 Task: Add a condition where "Type Is not" incident" in unsolved tickets in your groups.
Action: Mouse moved to (139, 307)
Screenshot: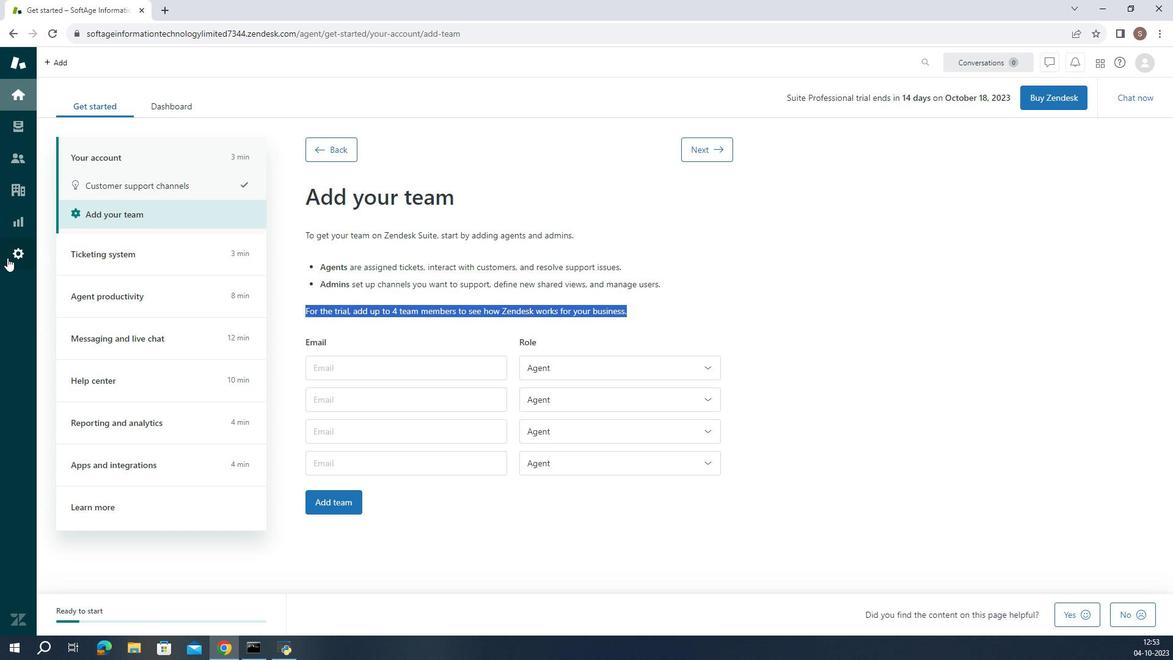 
Action: Mouse pressed left at (139, 307)
Screenshot: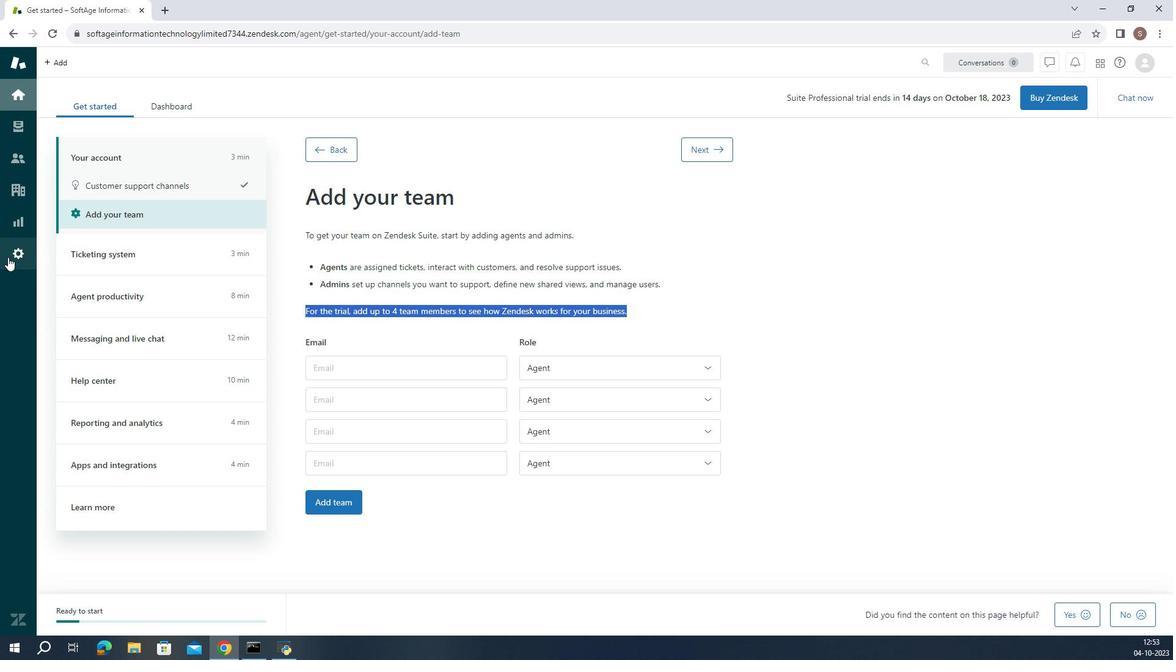 
Action: Mouse moved to (436, 523)
Screenshot: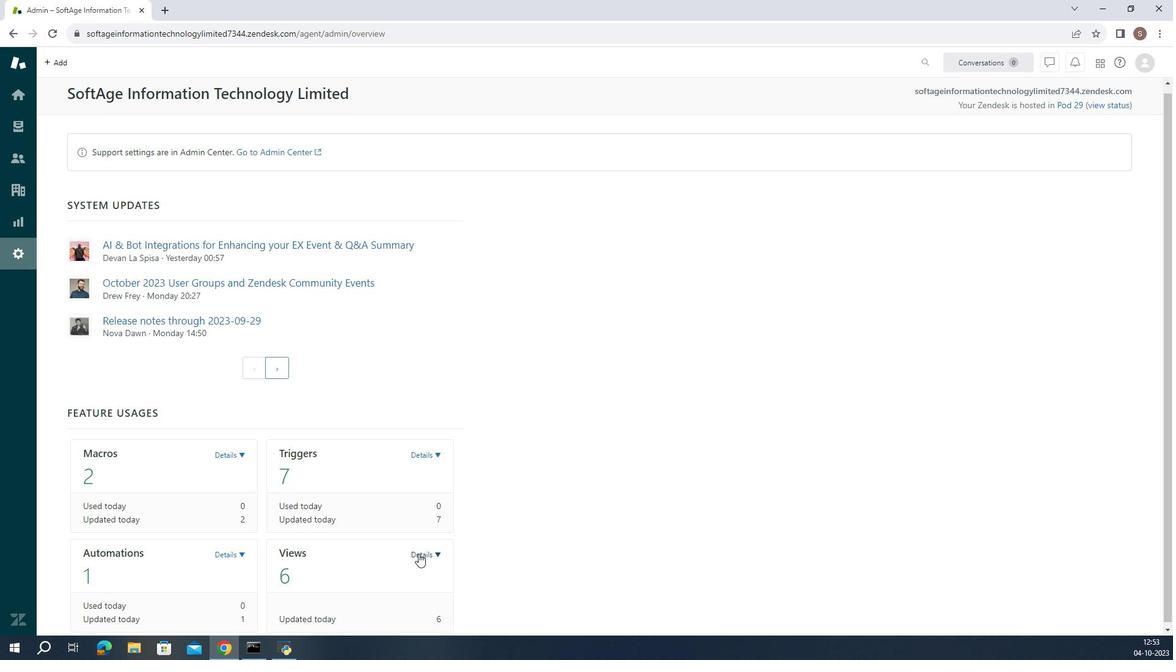 
Action: Mouse scrolled (436, 523) with delta (0, 0)
Screenshot: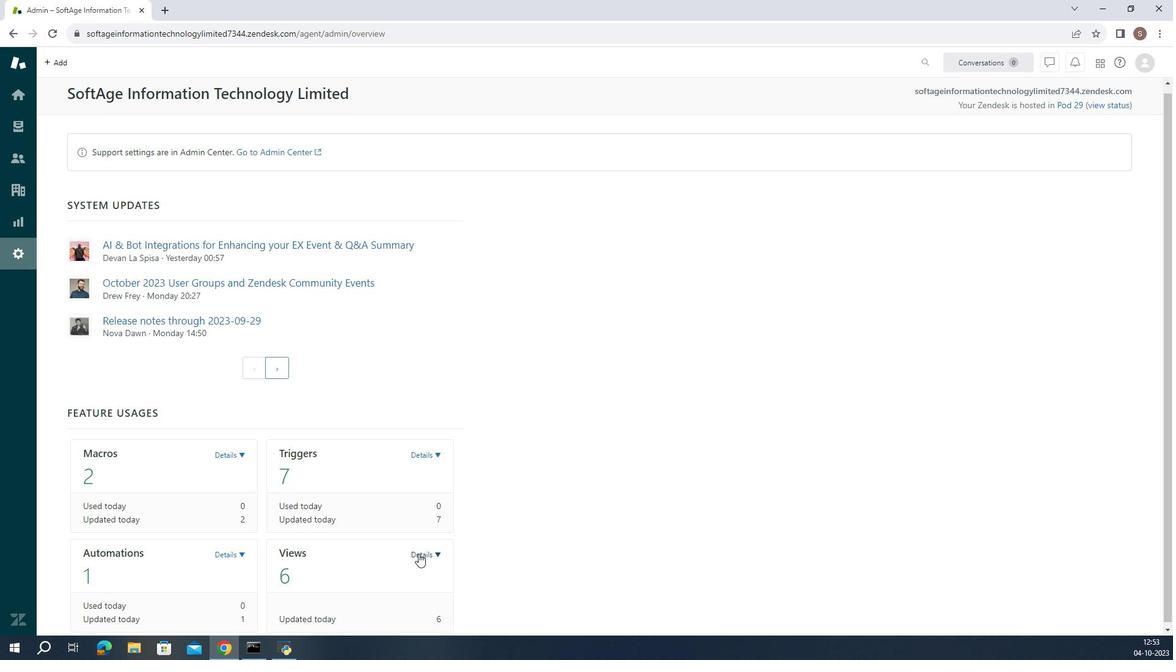 
Action: Mouse moved to (434, 526)
Screenshot: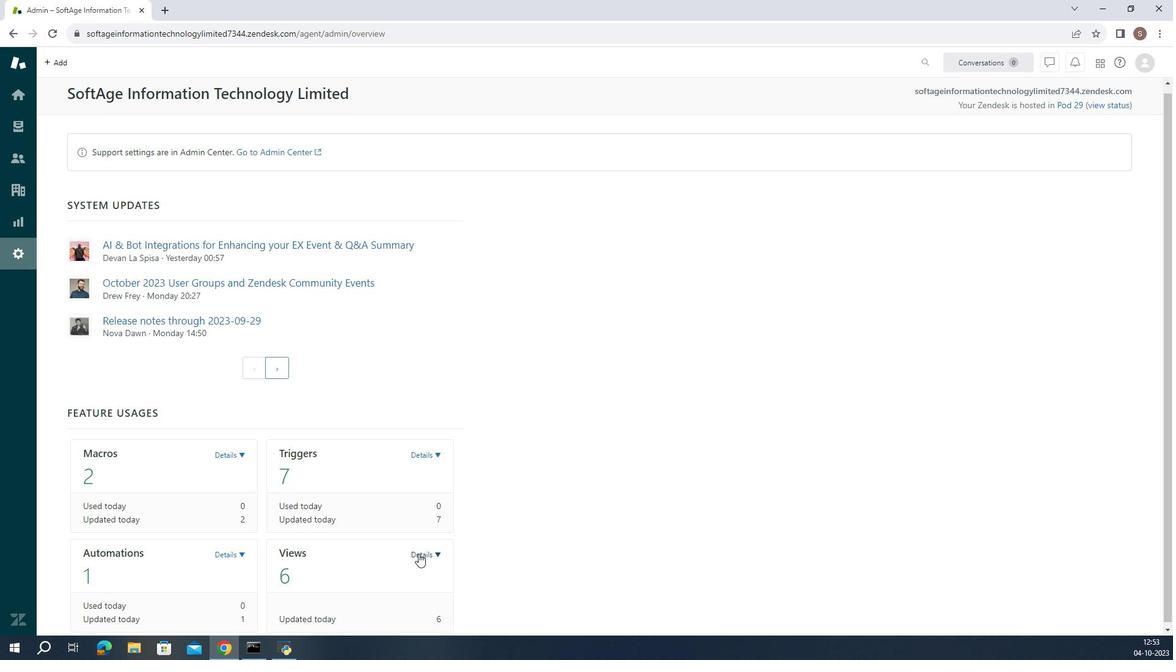 
Action: Mouse scrolled (434, 526) with delta (0, 0)
Screenshot: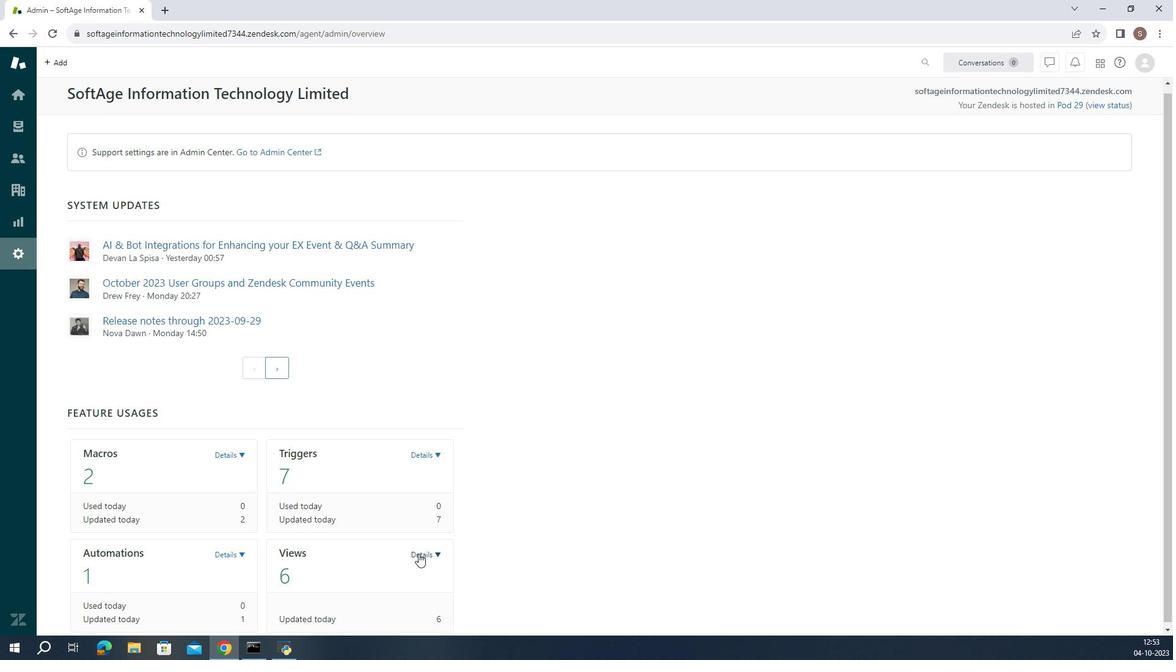
Action: Mouse moved to (430, 529)
Screenshot: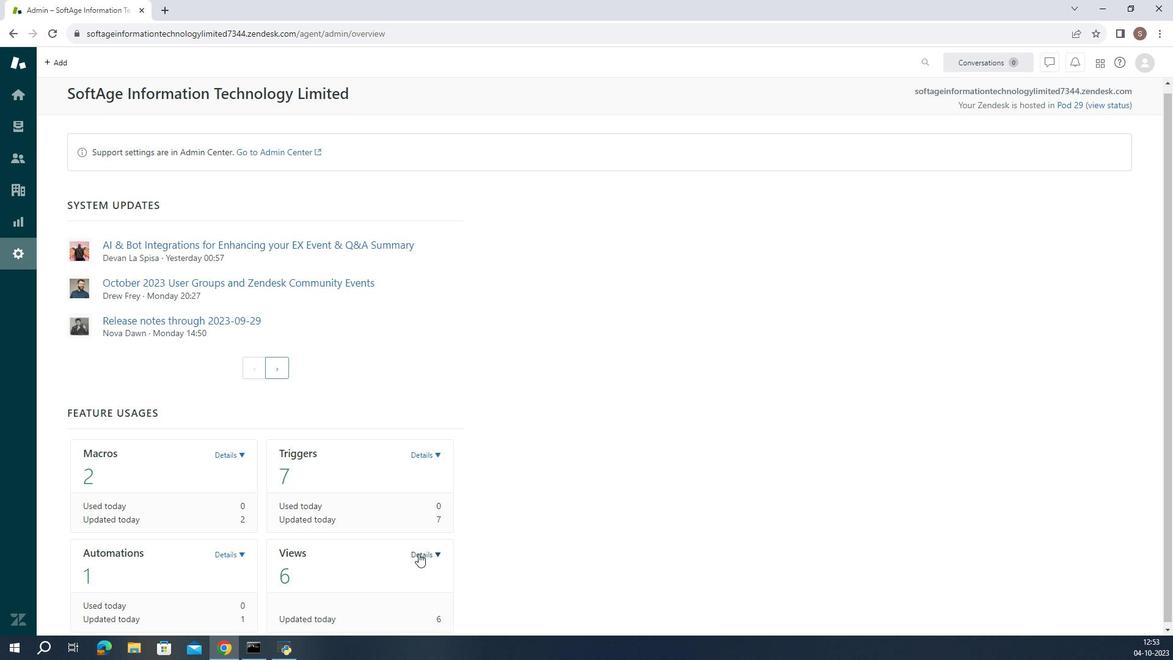 
Action: Mouse scrolled (430, 528) with delta (0, 0)
Screenshot: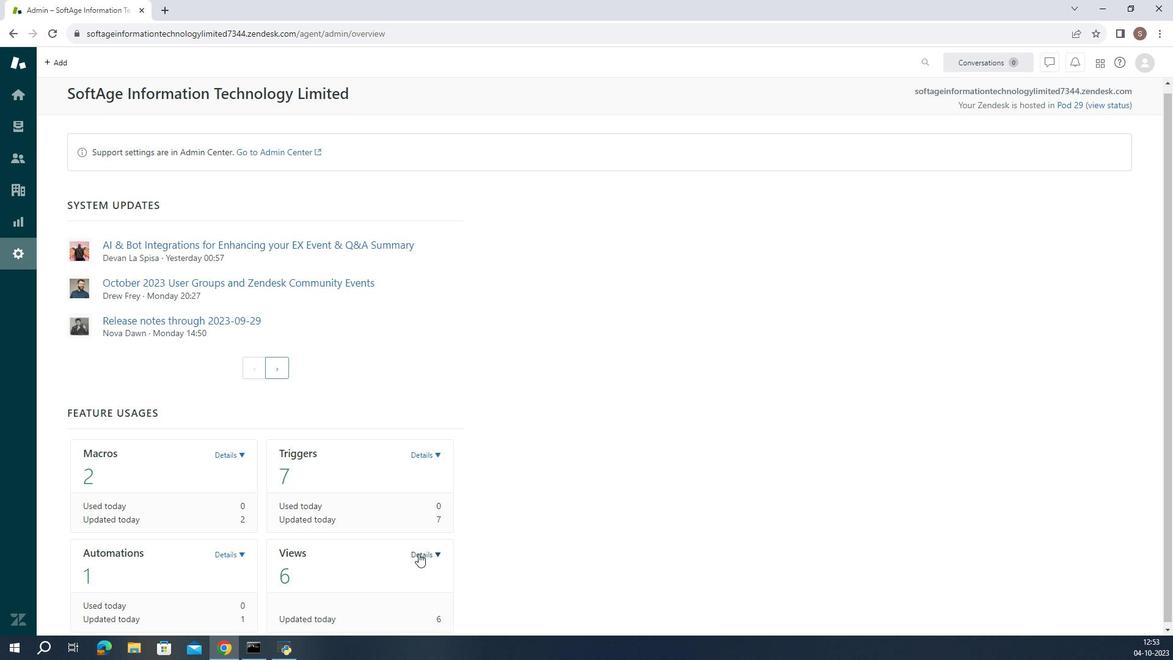 
Action: Mouse moved to (429, 531)
Screenshot: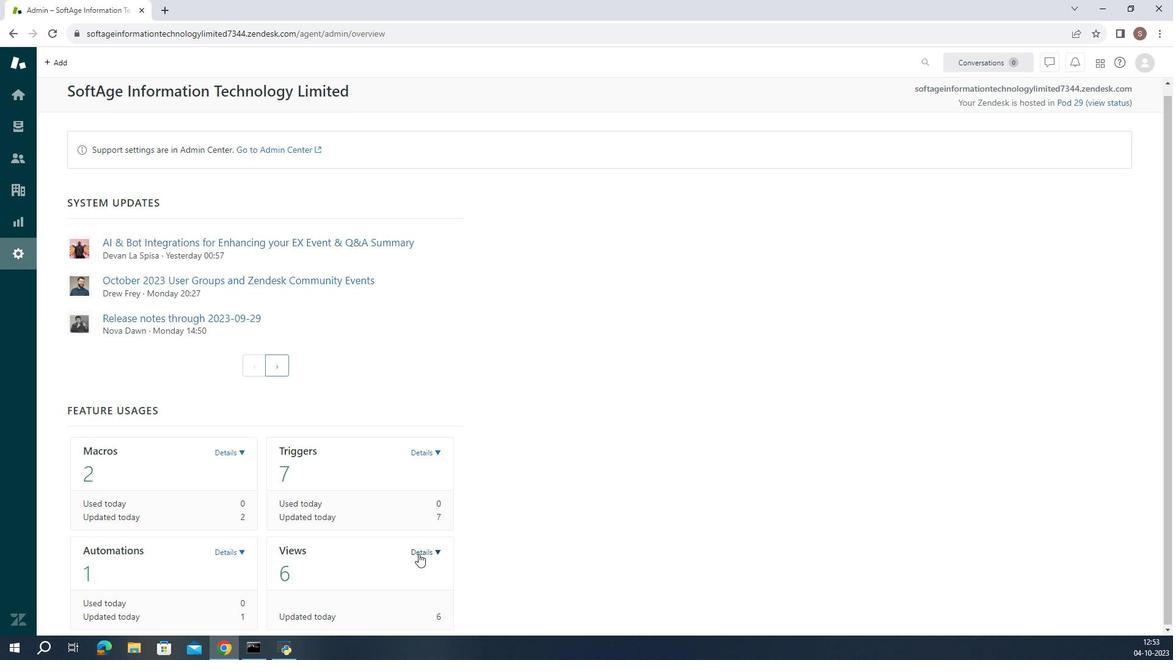 
Action: Mouse pressed left at (429, 531)
Screenshot: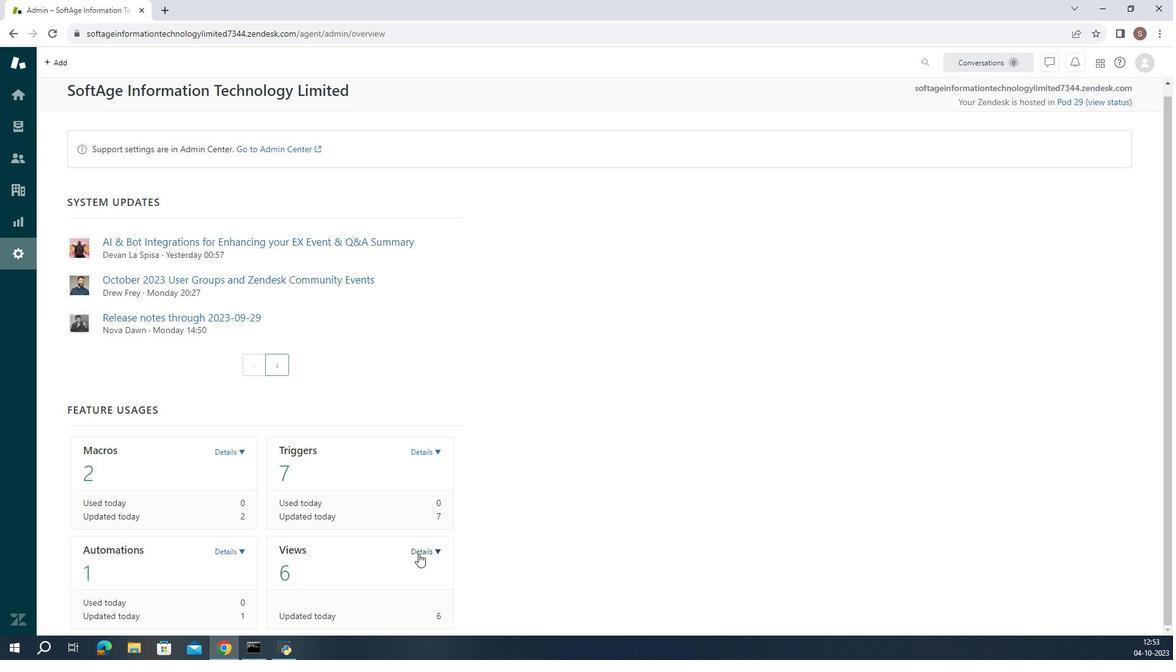 
Action: Mouse moved to (428, 542)
Screenshot: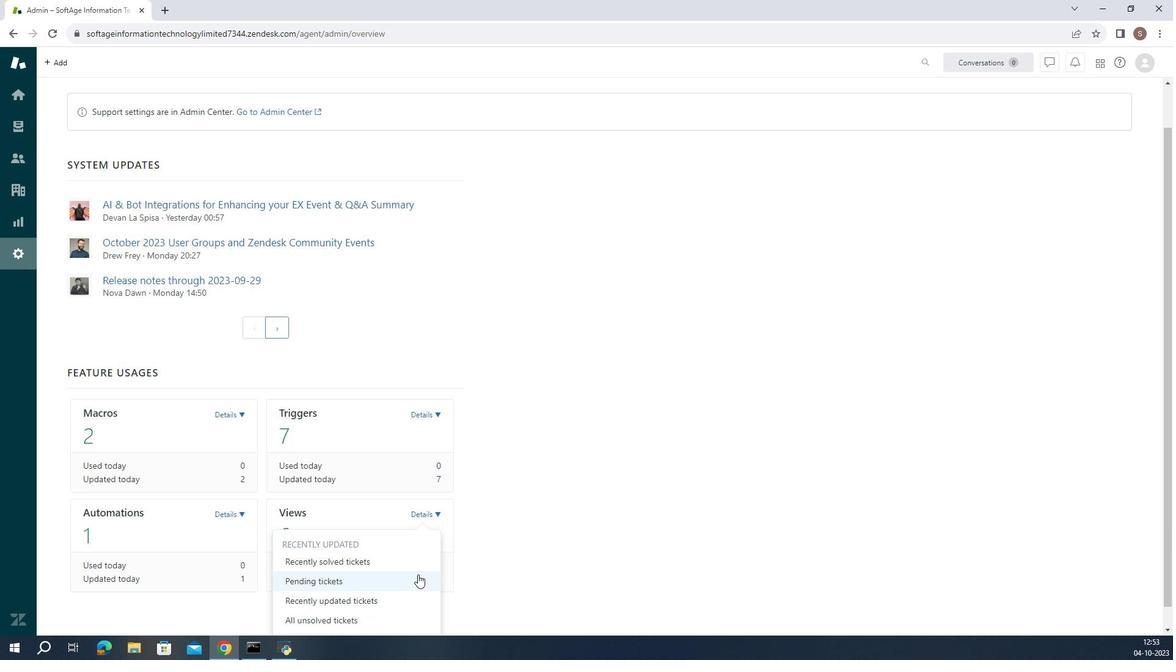 
Action: Mouse scrolled (428, 541) with delta (0, 0)
Screenshot: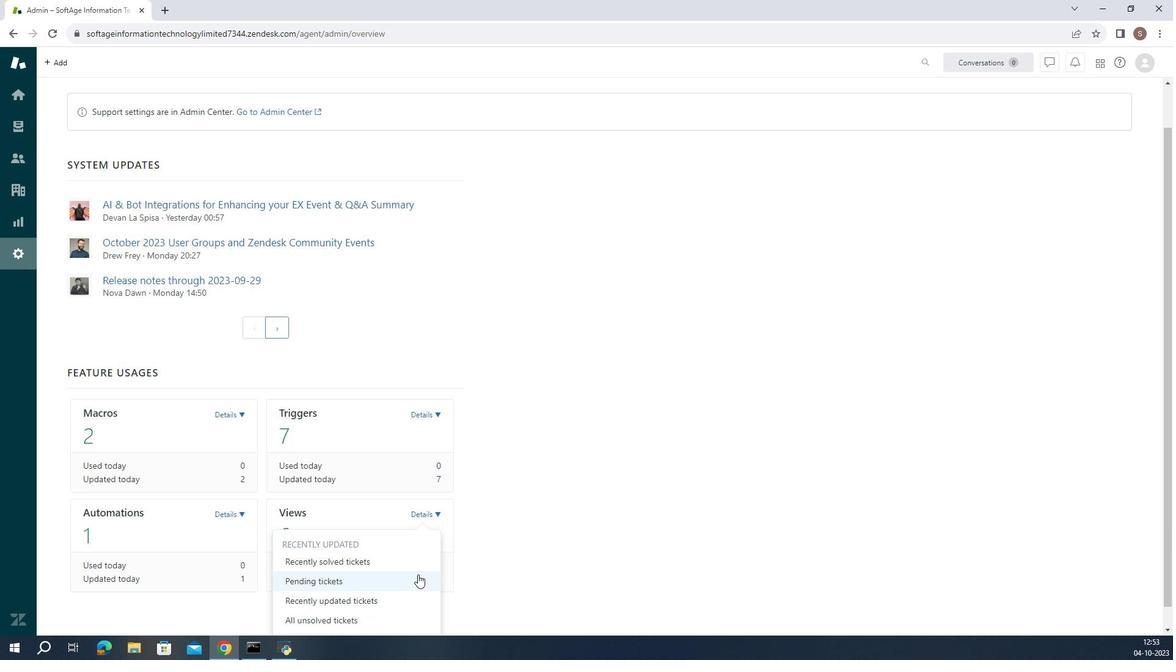 
Action: Mouse moved to (428, 543)
Screenshot: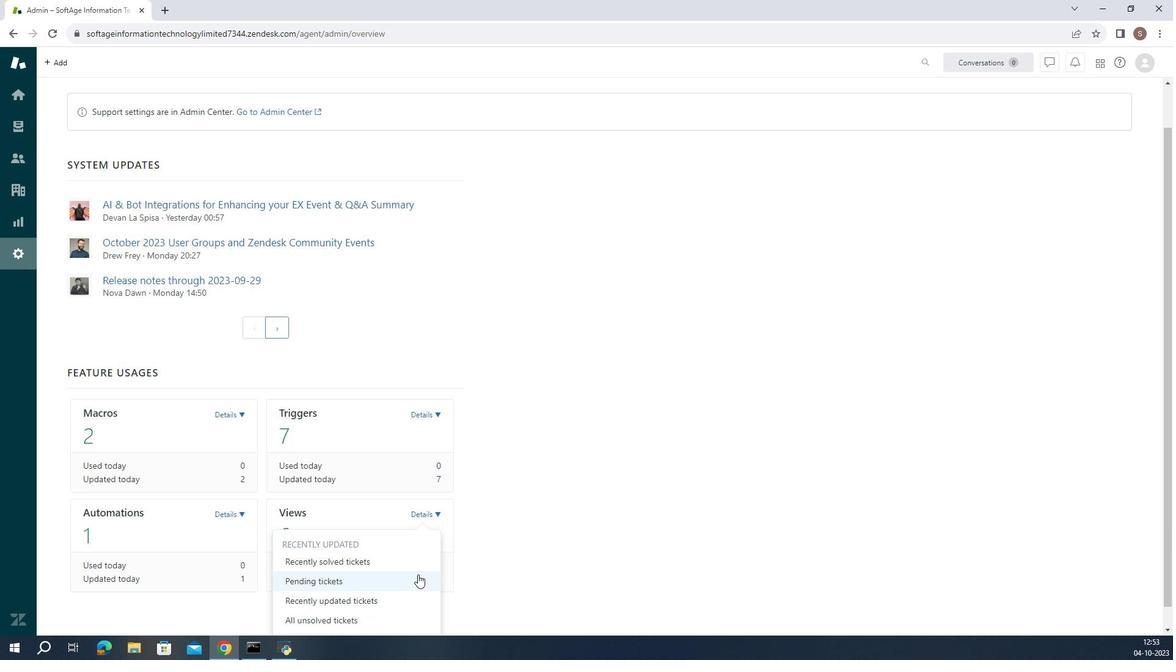 
Action: Mouse scrolled (428, 543) with delta (0, 0)
Screenshot: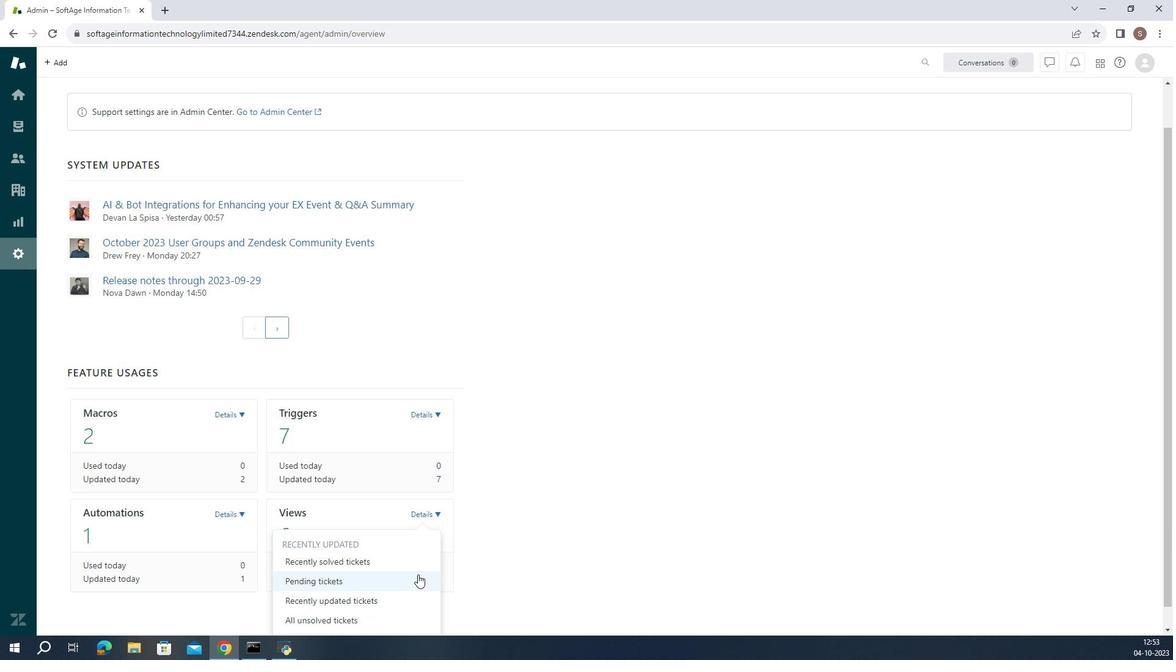
Action: Mouse moved to (428, 545)
Screenshot: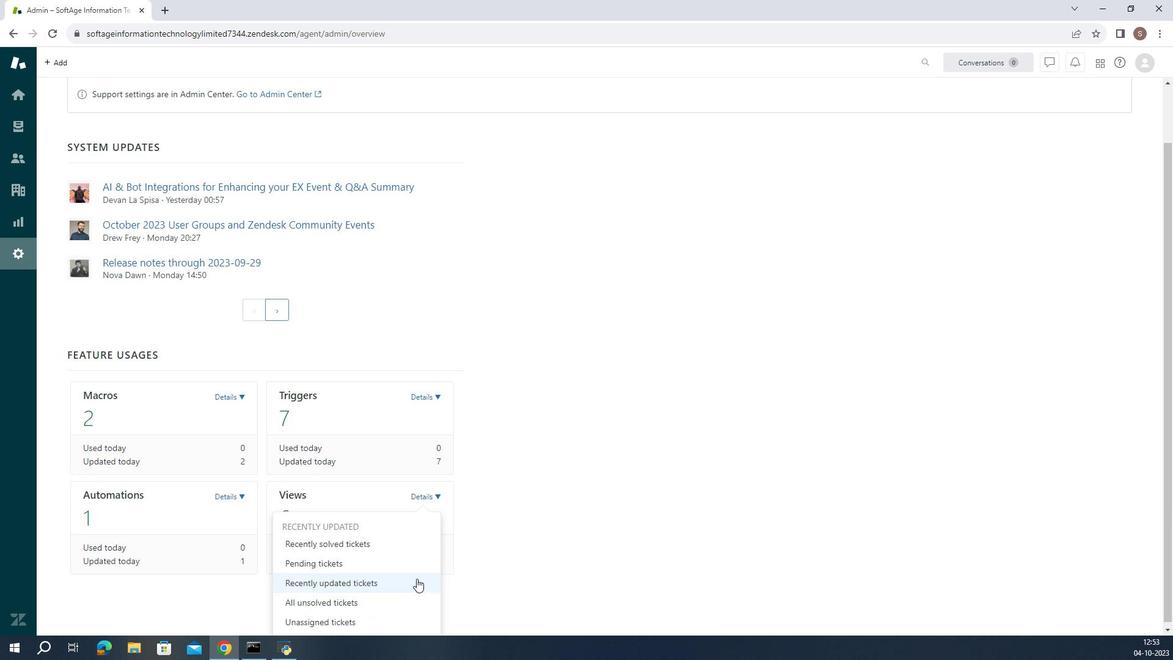
Action: Mouse scrolled (428, 544) with delta (0, 0)
Screenshot: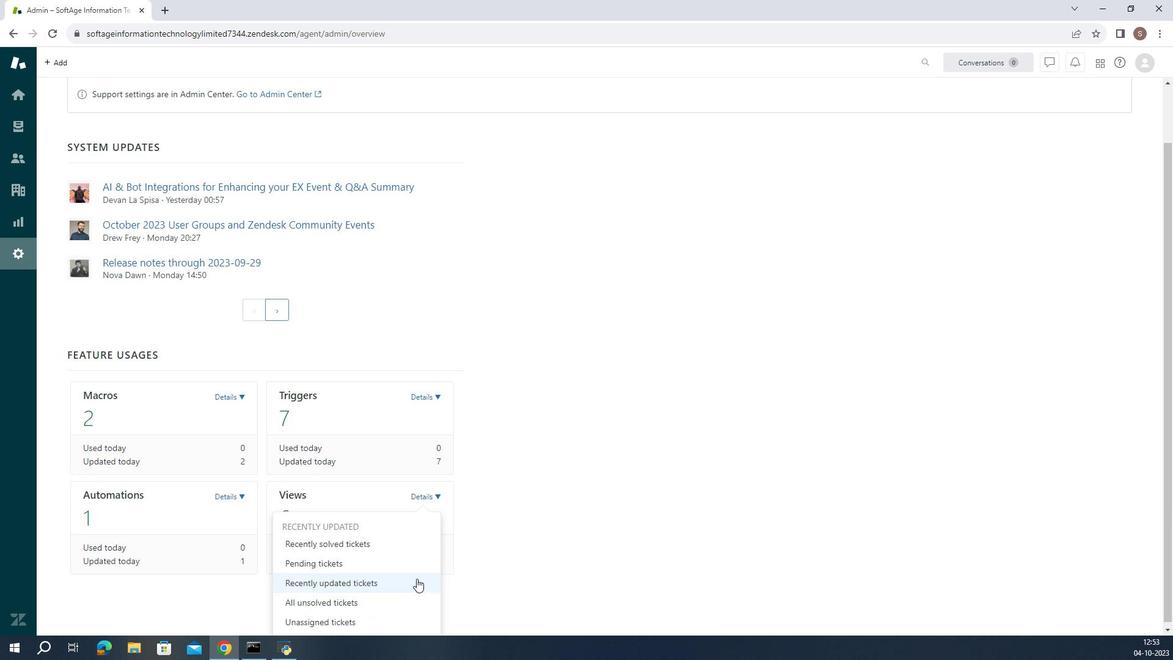 
Action: Mouse moved to (428, 545)
Screenshot: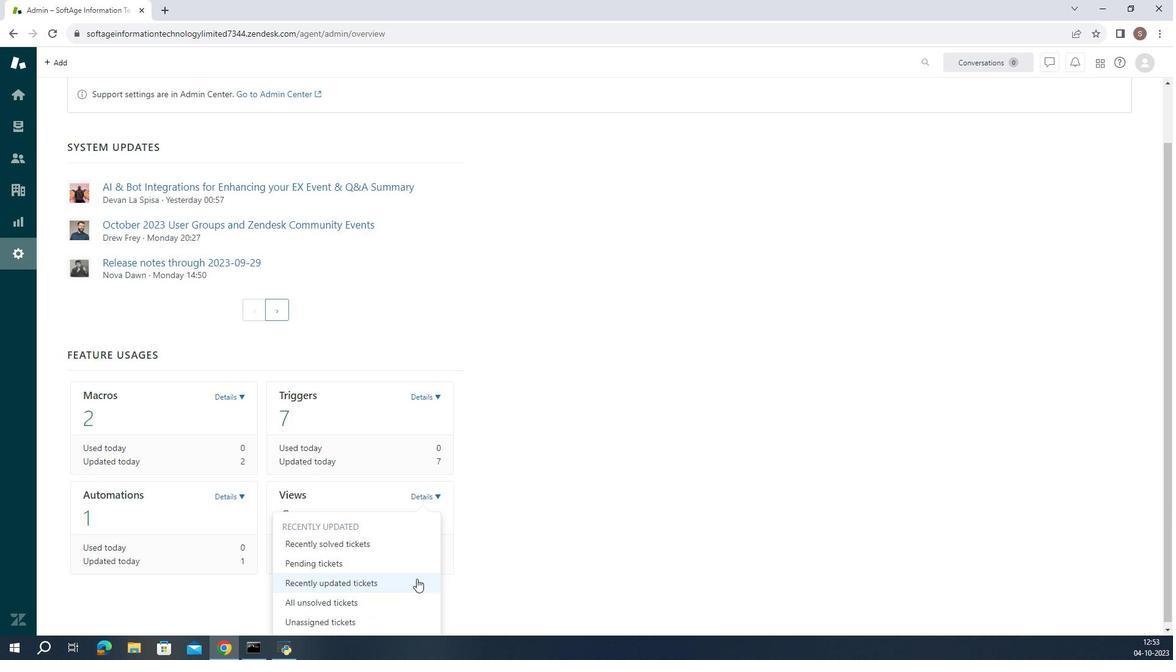 
Action: Mouse scrolled (428, 544) with delta (0, 0)
Screenshot: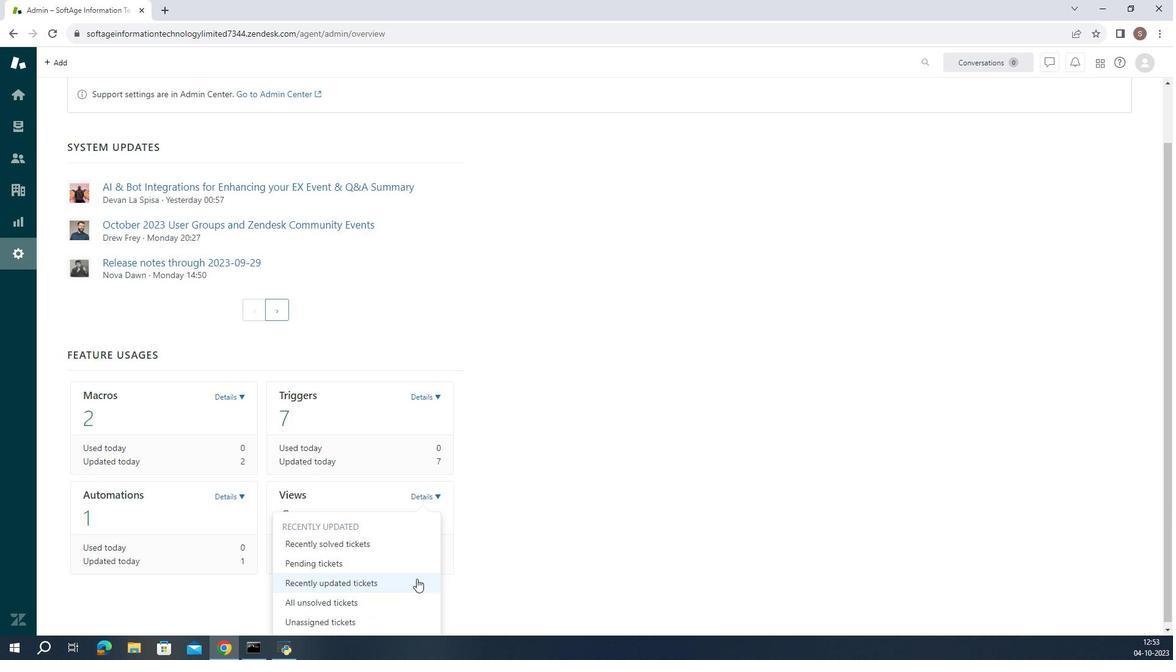 
Action: Mouse moved to (384, 563)
Screenshot: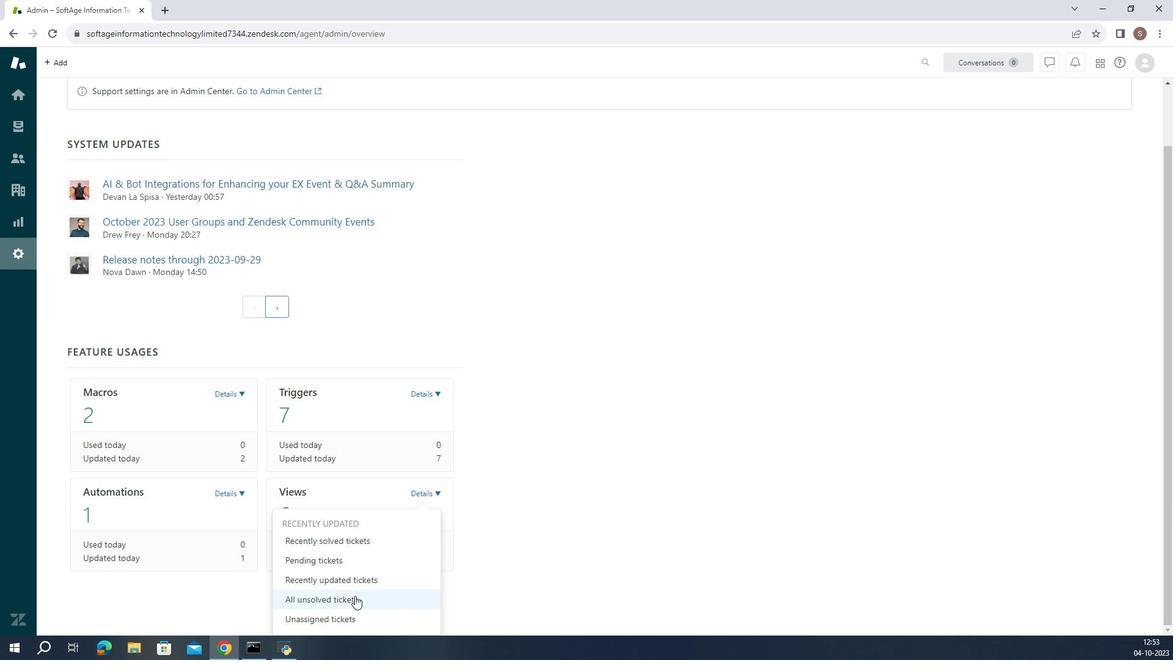 
Action: Mouse pressed left at (384, 563)
Screenshot: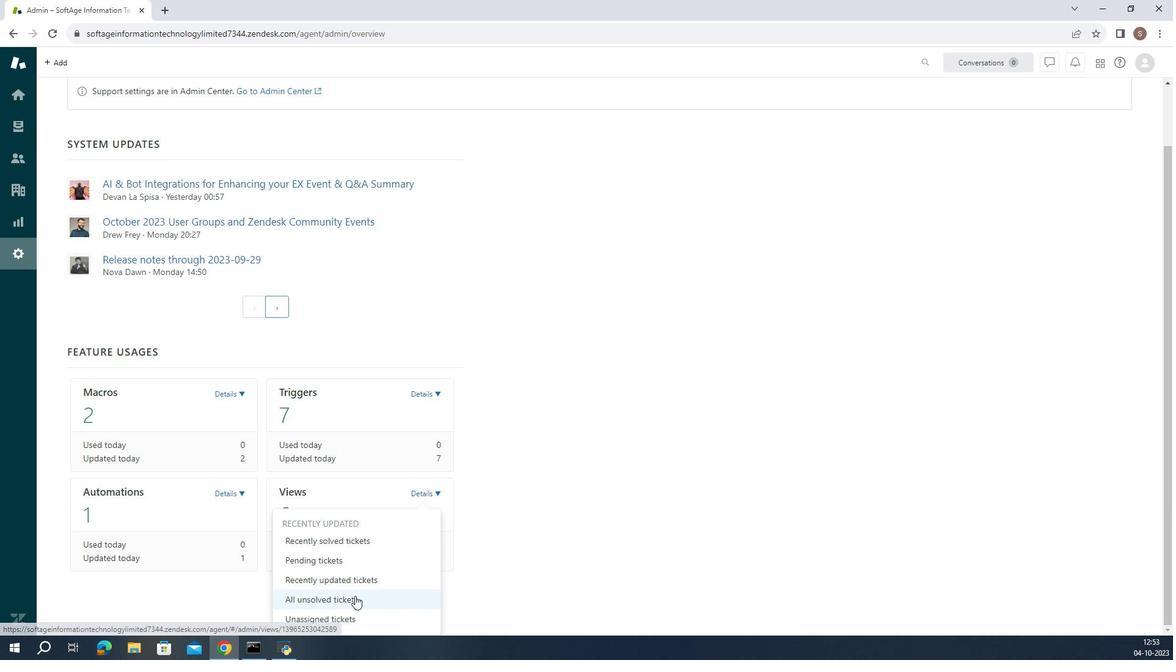 
Action: Mouse moved to (284, 419)
Screenshot: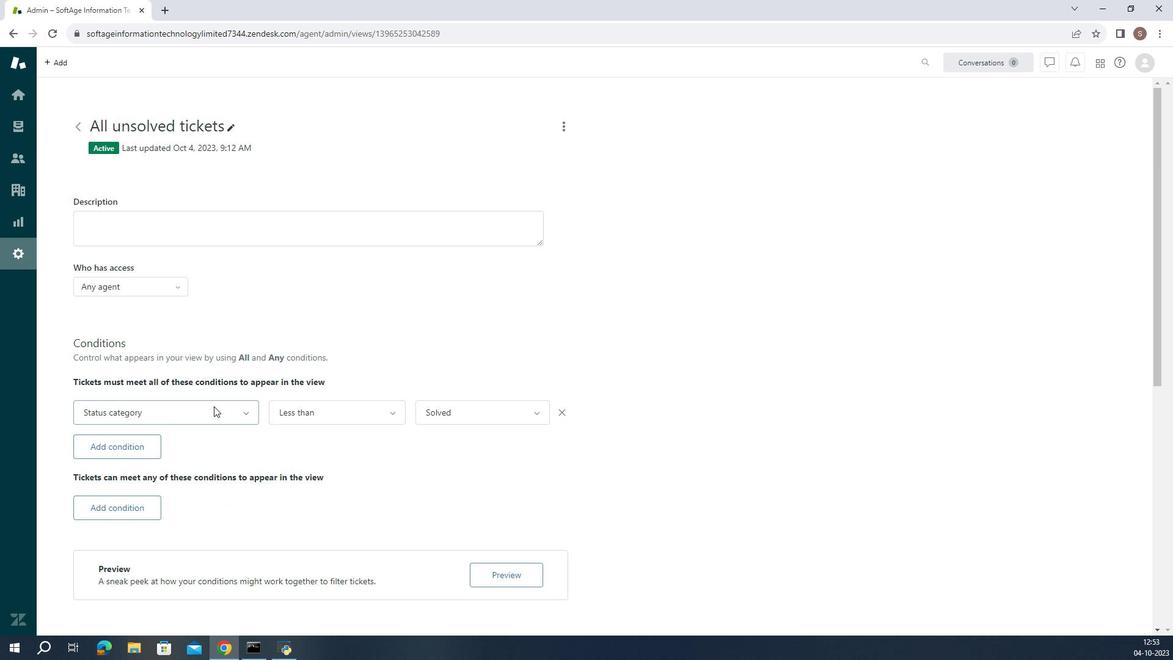 
Action: Mouse pressed left at (284, 419)
Screenshot: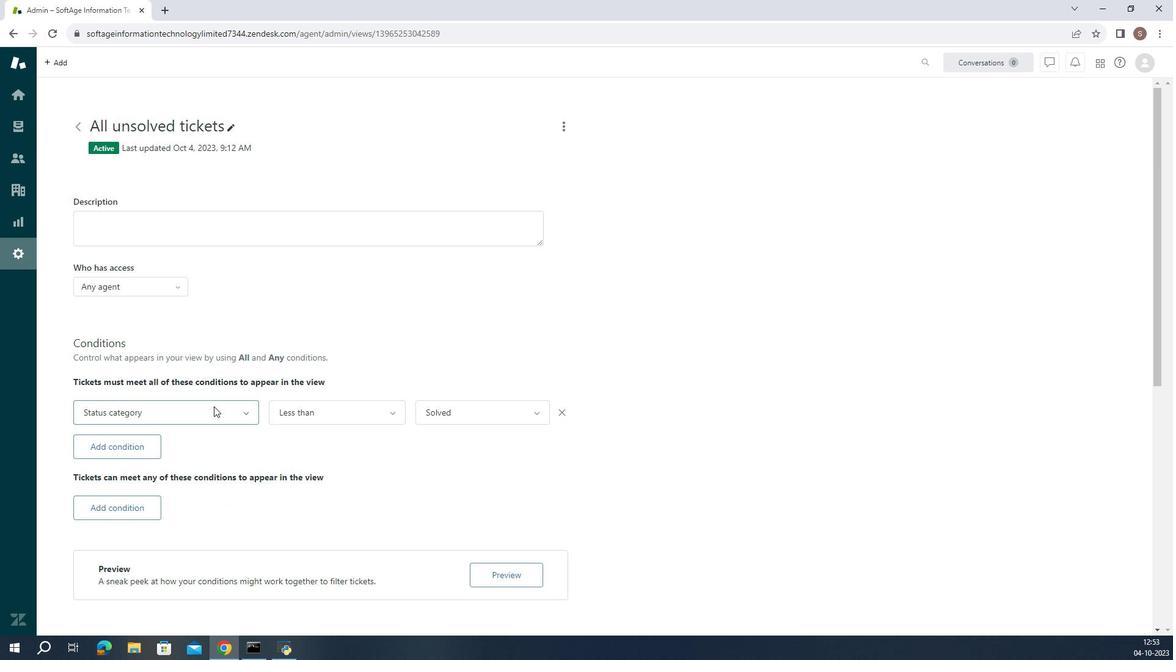 
Action: Mouse moved to (241, 321)
Screenshot: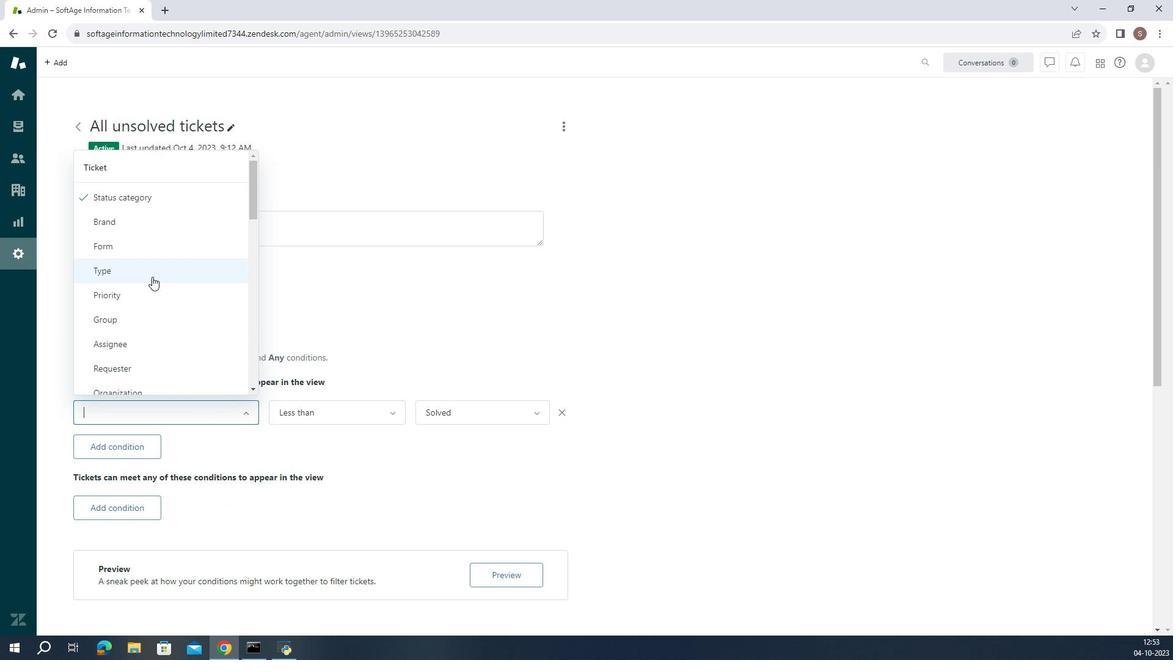 
Action: Mouse pressed left at (241, 321)
Screenshot: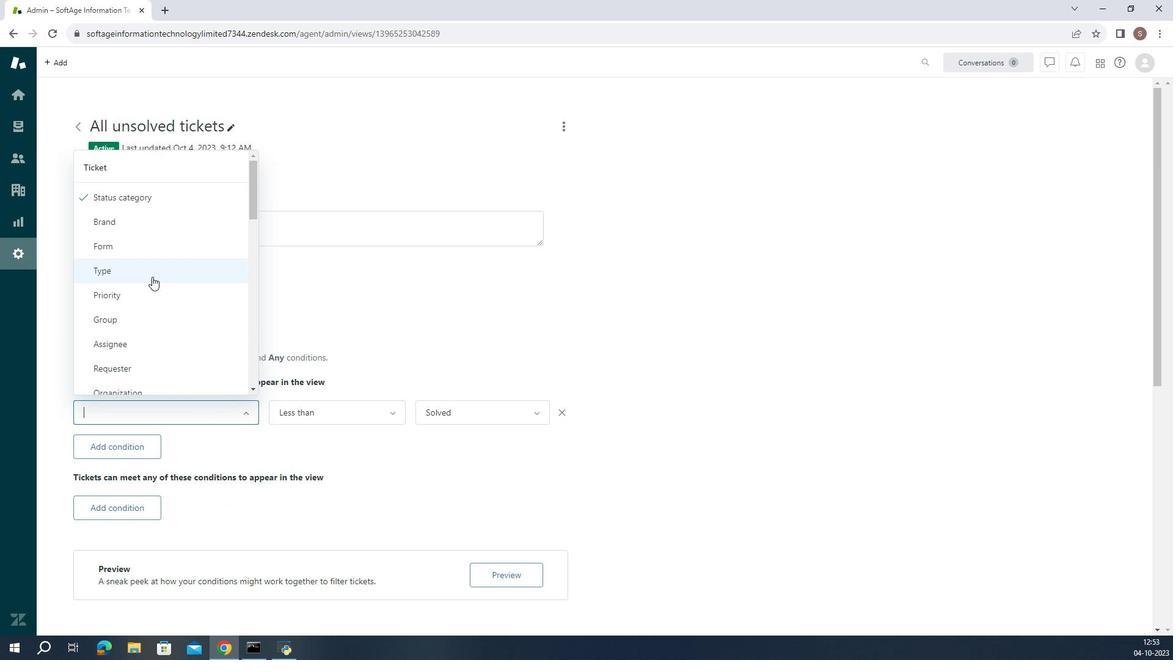 
Action: Mouse moved to (357, 422)
Screenshot: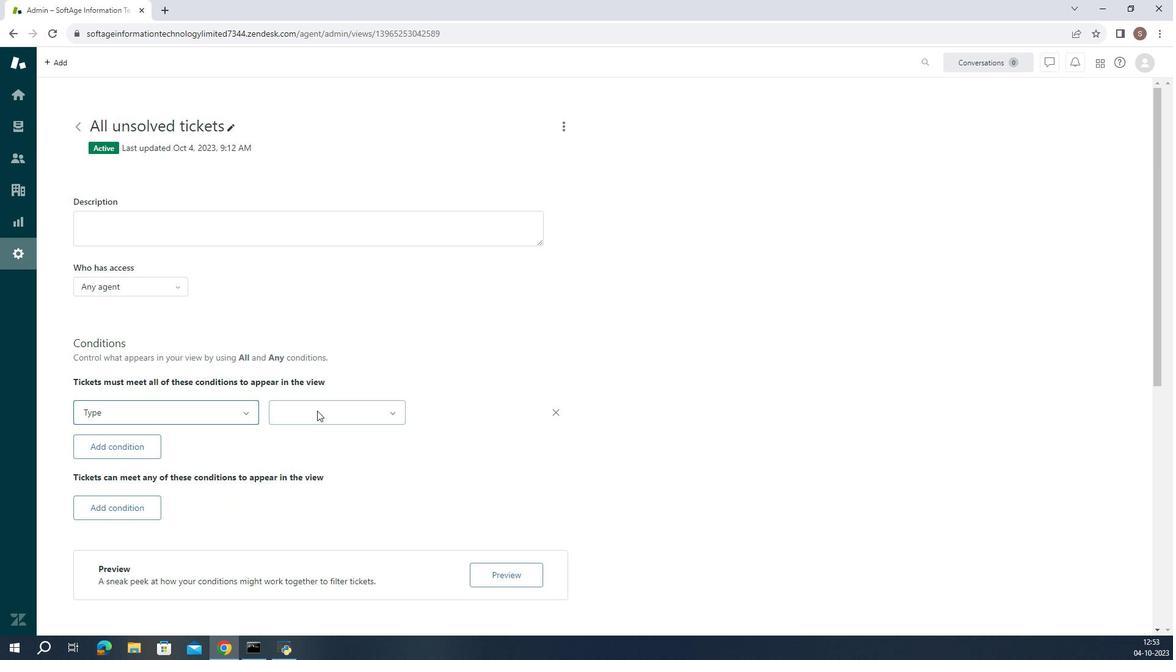 
Action: Mouse pressed left at (357, 422)
Screenshot: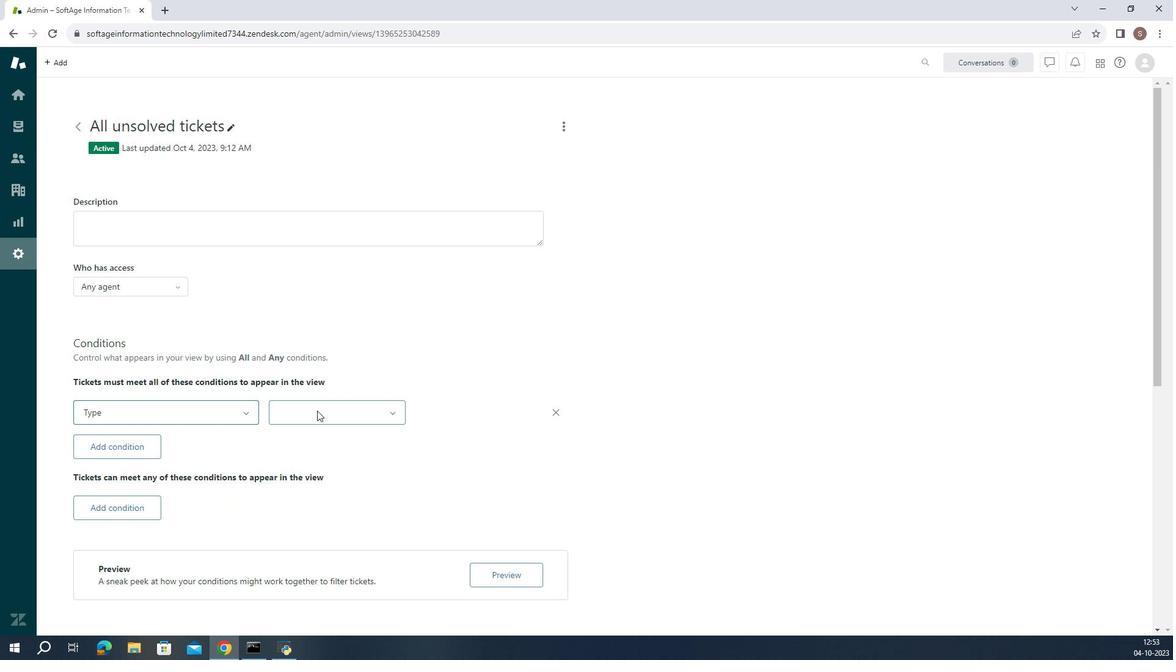 
Action: Mouse moved to (353, 466)
Screenshot: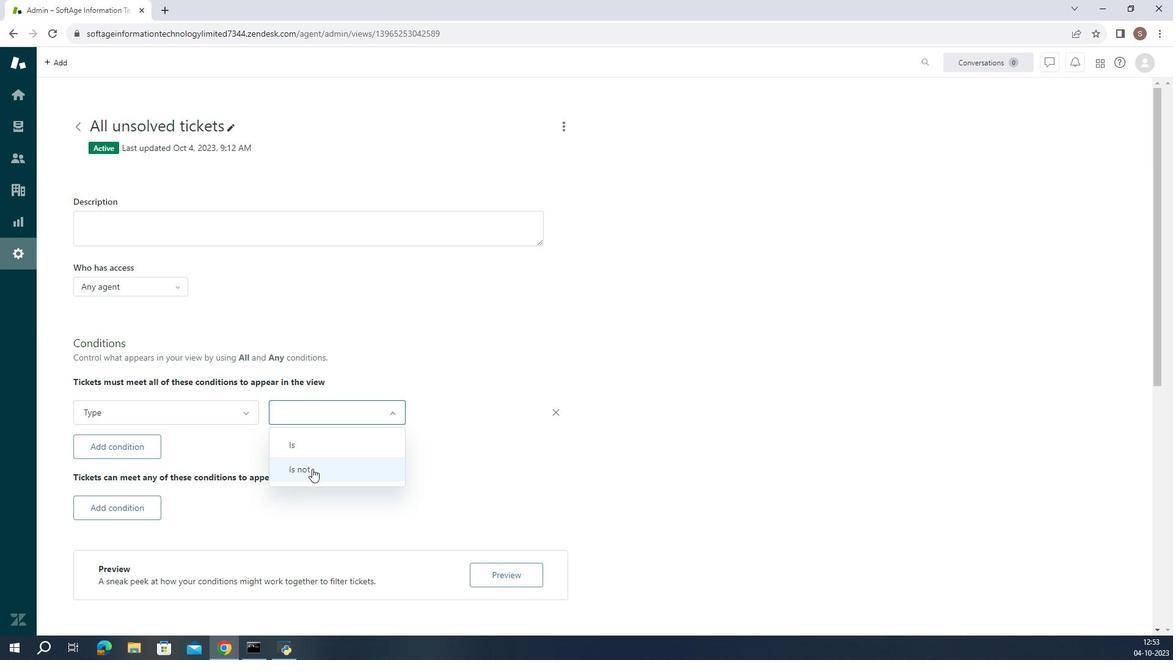 
Action: Mouse pressed left at (353, 466)
Screenshot: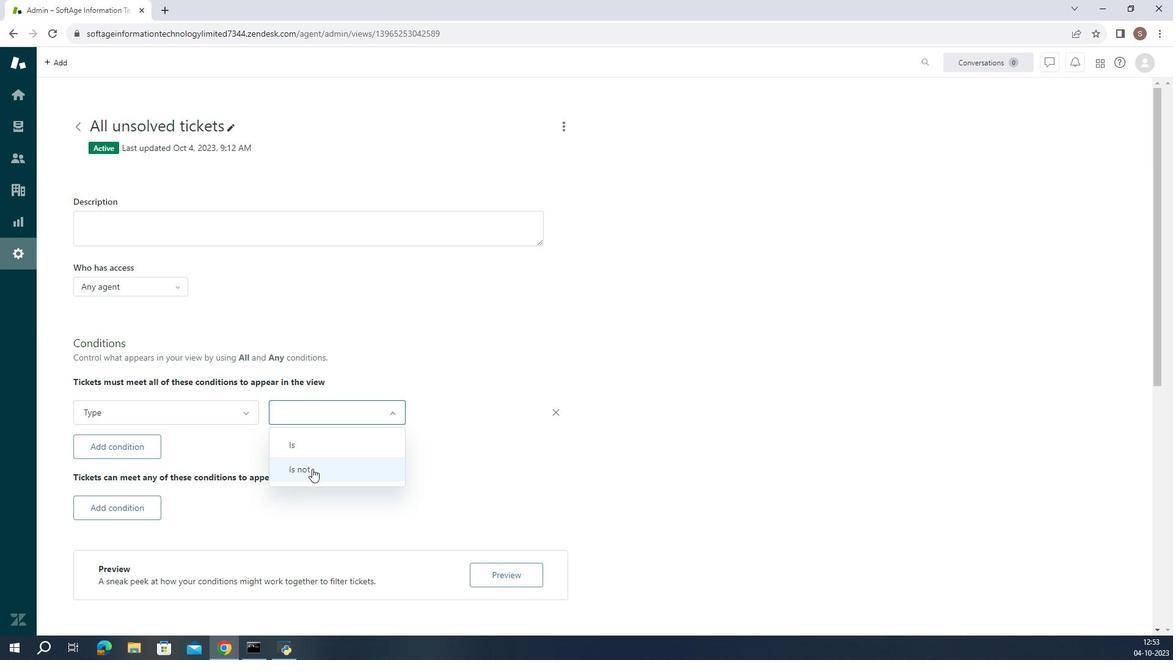 
Action: Mouse moved to (456, 423)
Screenshot: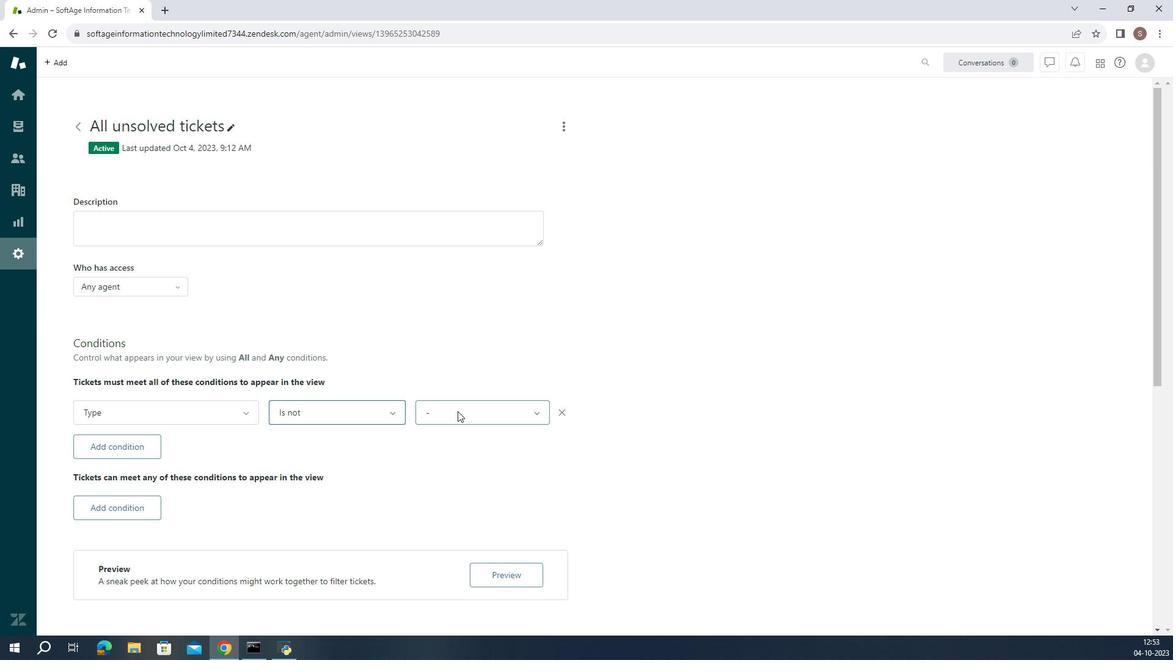 
Action: Mouse pressed left at (456, 423)
Screenshot: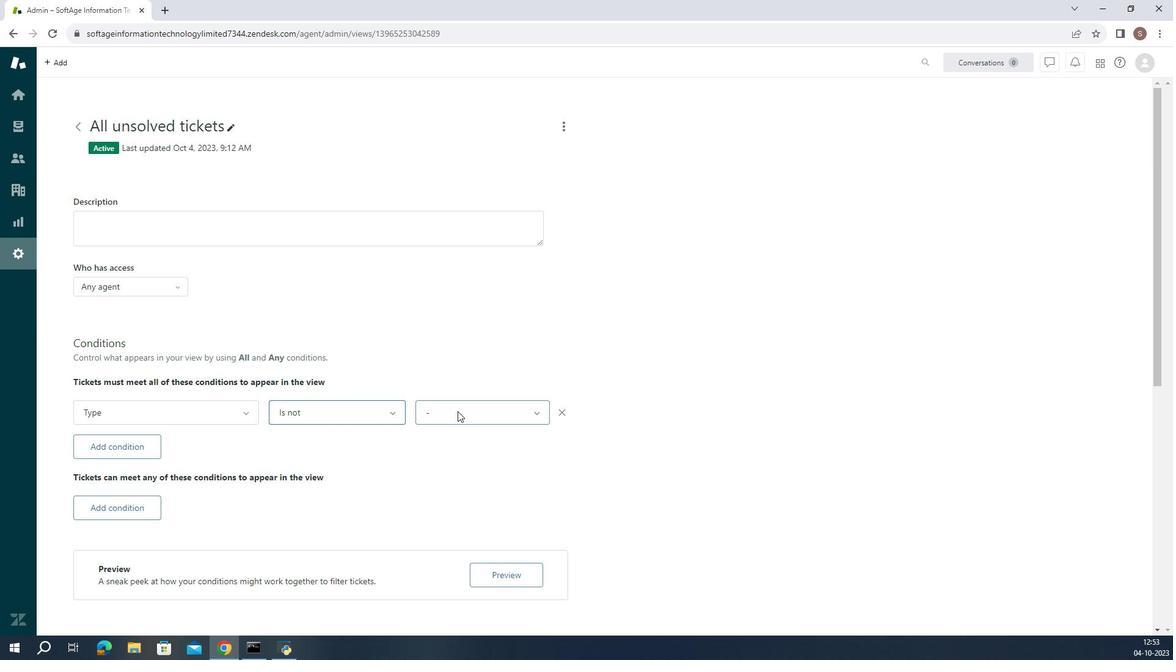 
Action: Mouse moved to (452, 481)
Screenshot: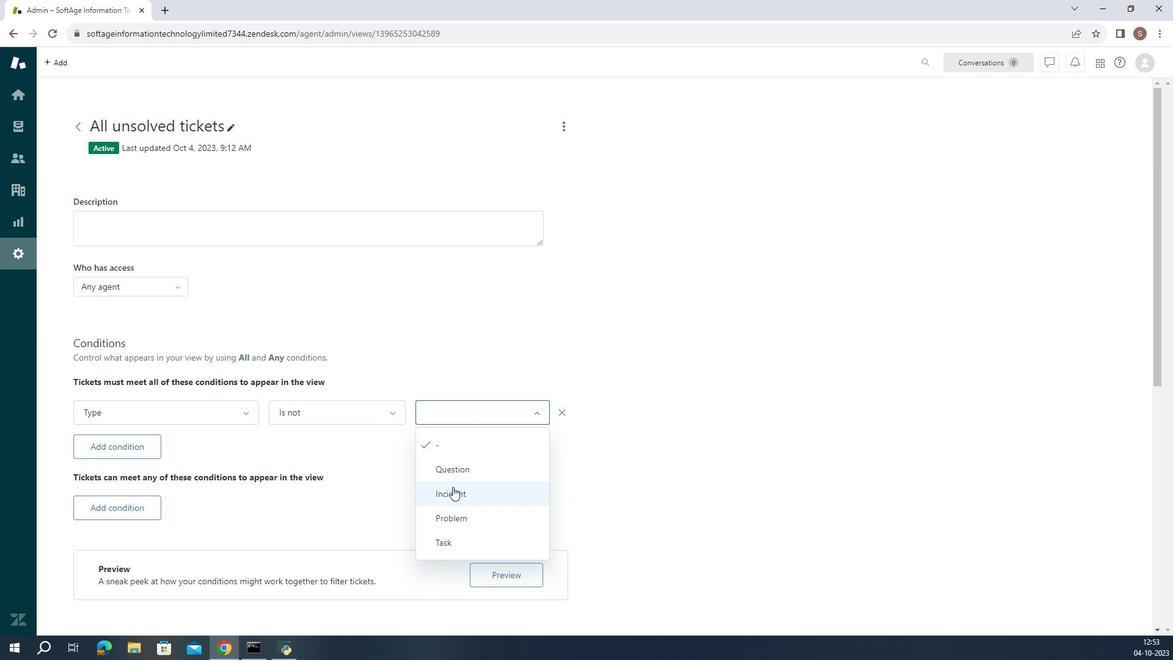 
Action: Mouse pressed left at (452, 481)
Screenshot: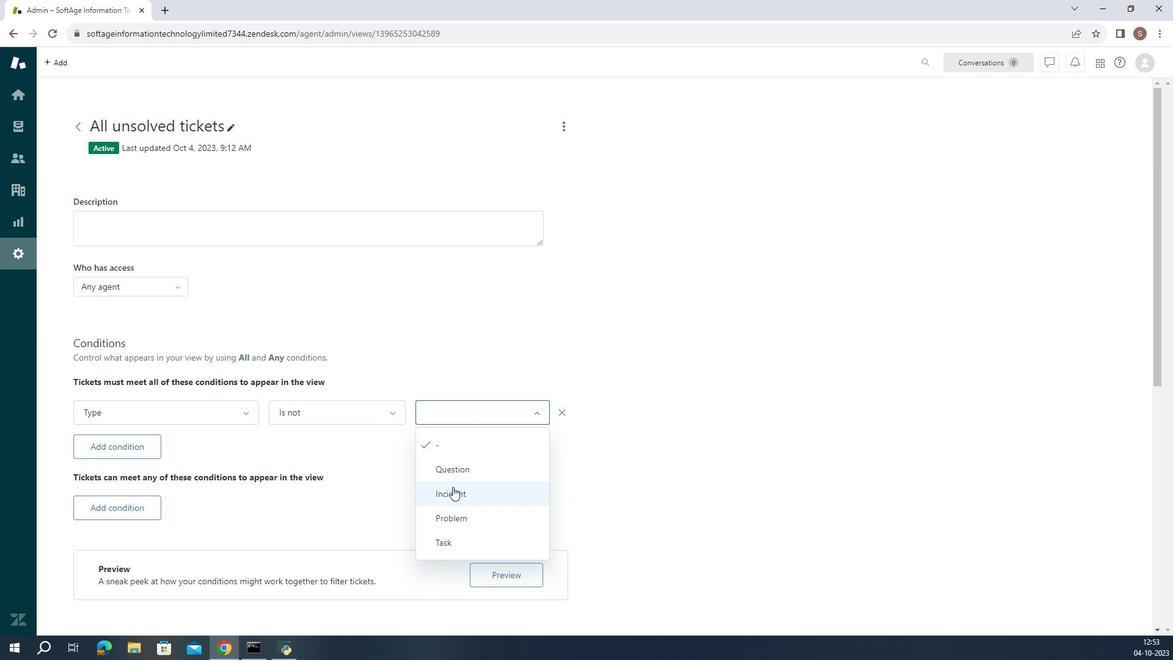 
Action: Mouse moved to (465, 451)
Screenshot: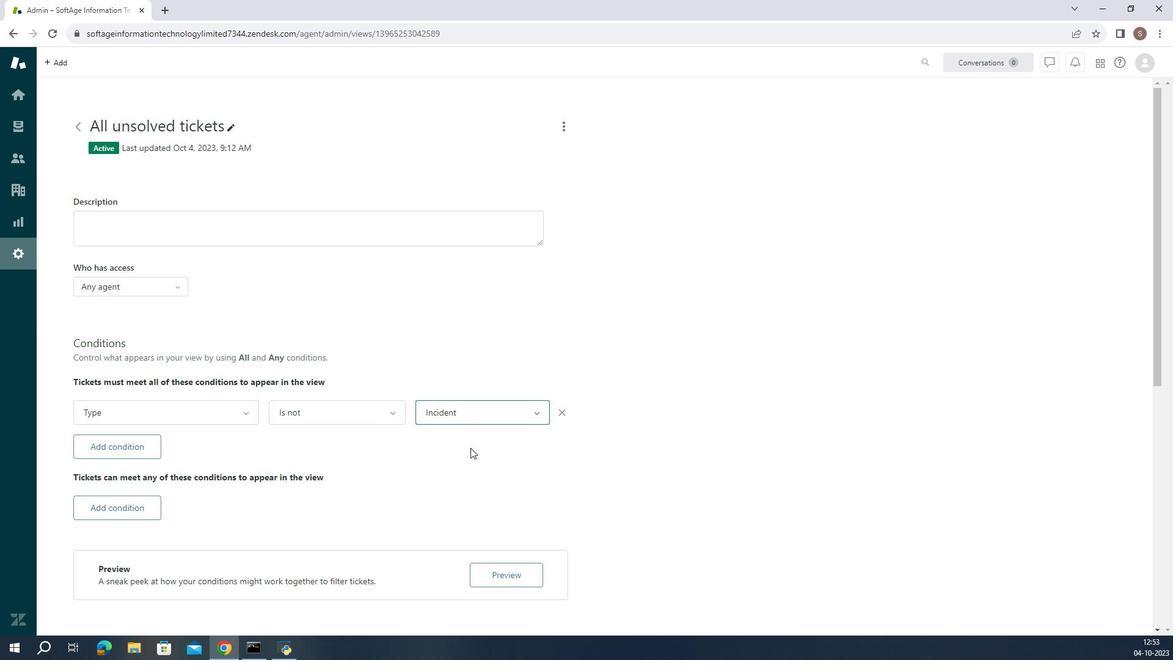 
Action: Mouse pressed left at (465, 451)
Screenshot: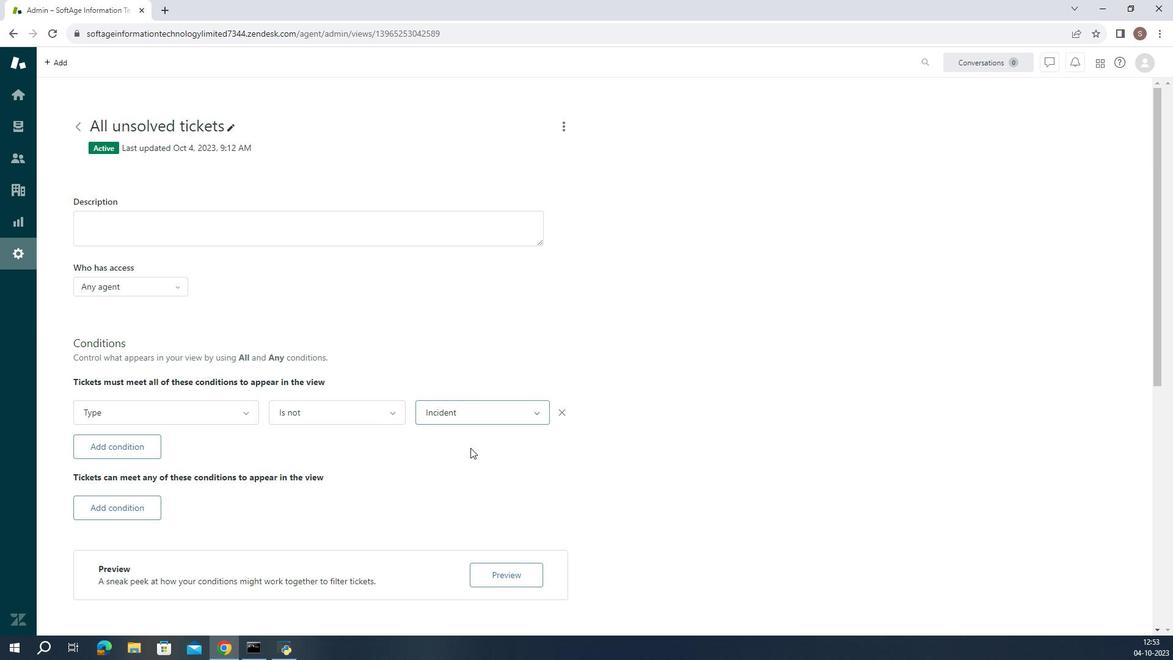 
